 Task: Select the criteria "text is valid URL" criteria with value and formula.
Action: Mouse moved to (207, 75)
Screenshot: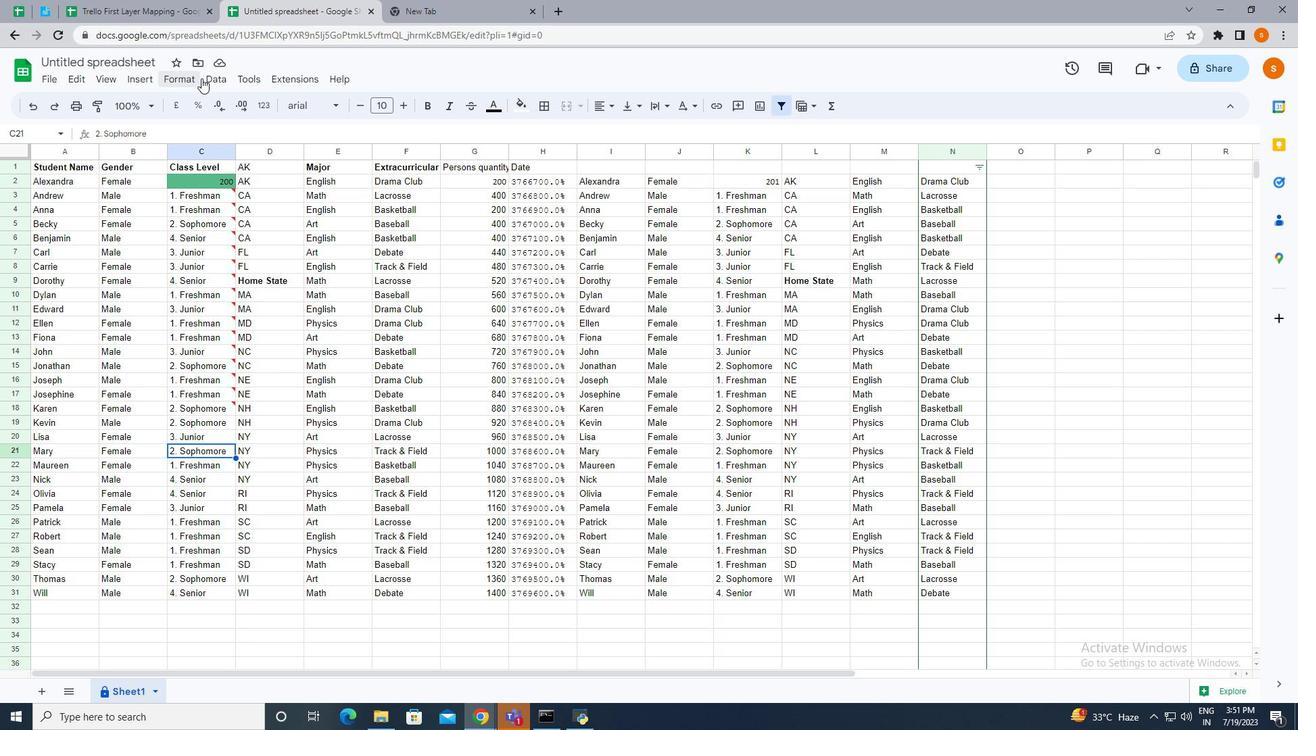 
Action: Mouse pressed left at (207, 75)
Screenshot: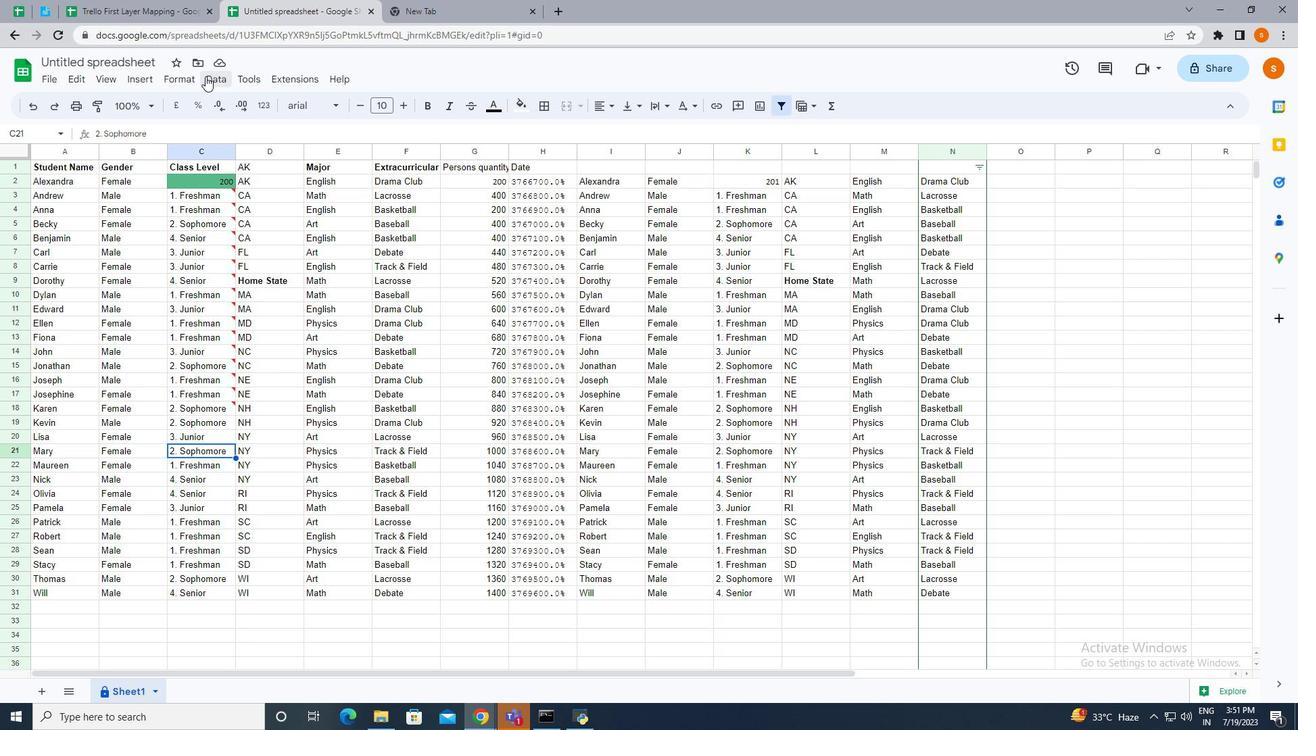 
Action: Mouse moved to (251, 350)
Screenshot: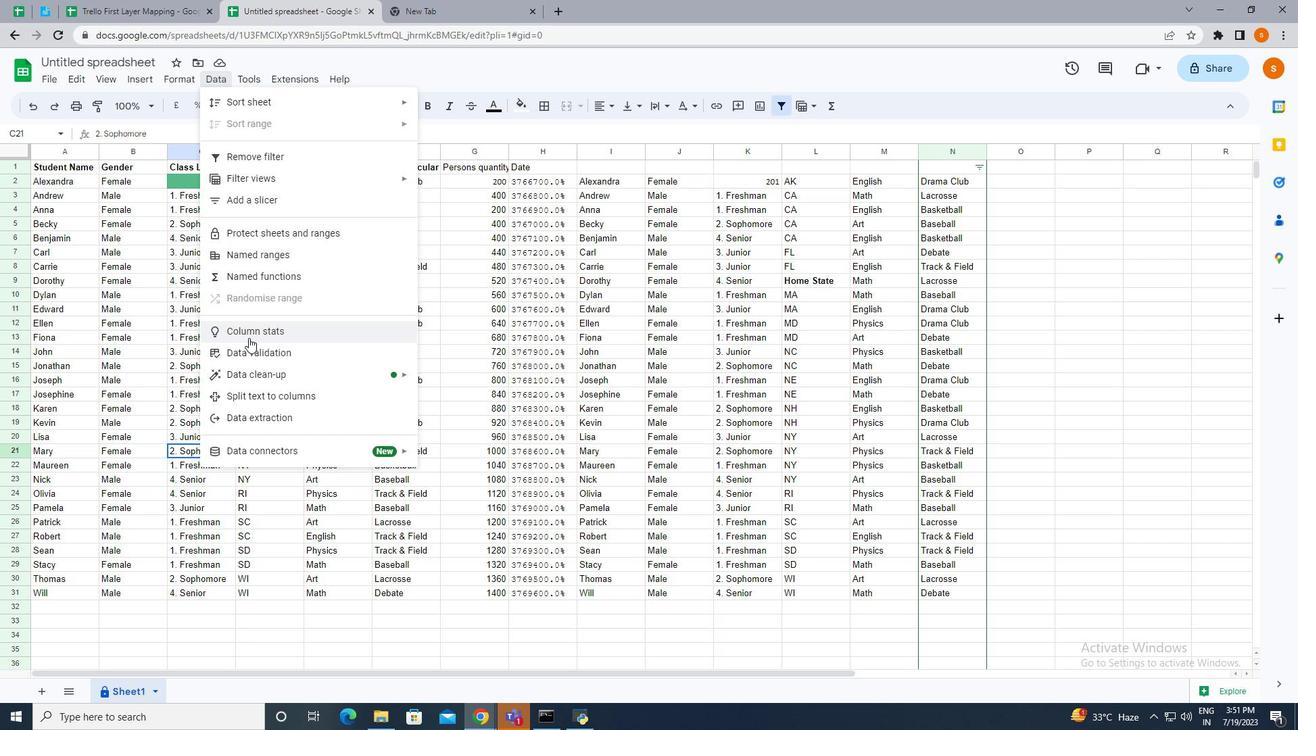 
Action: Mouse pressed left at (251, 350)
Screenshot: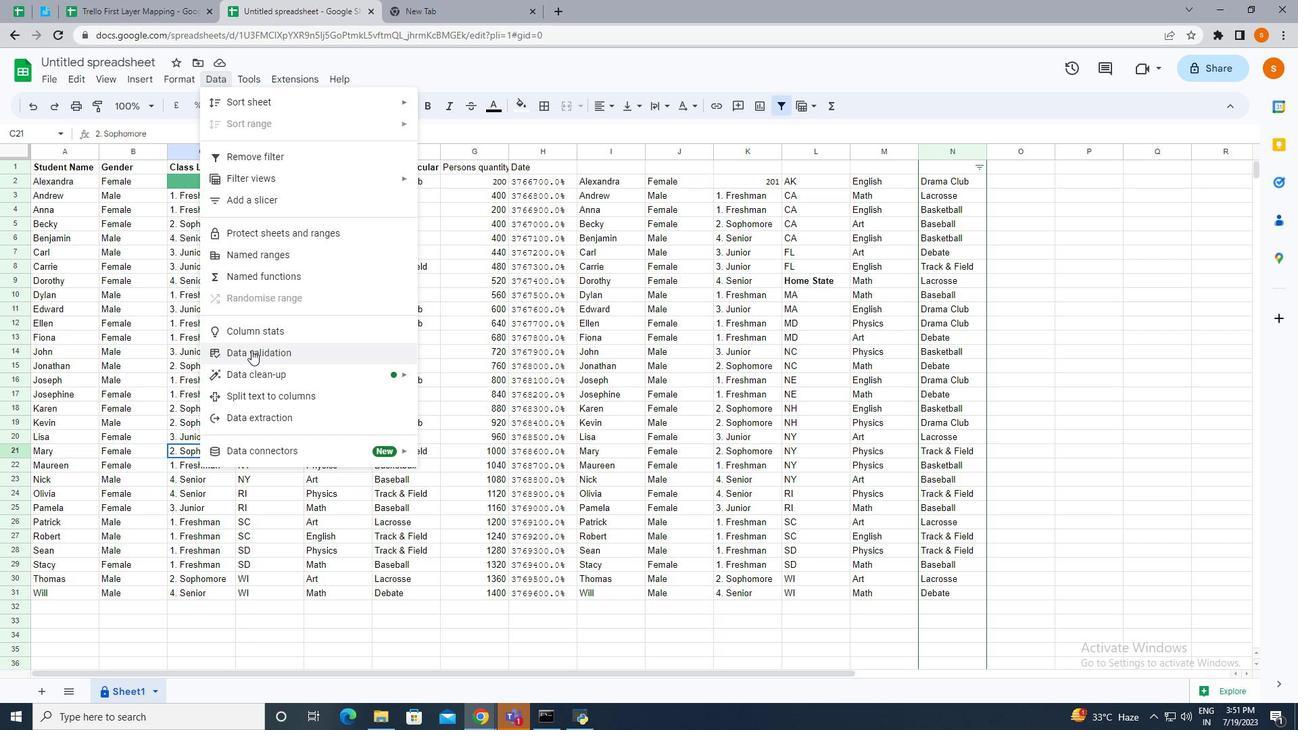 
Action: Mouse moved to (1167, 150)
Screenshot: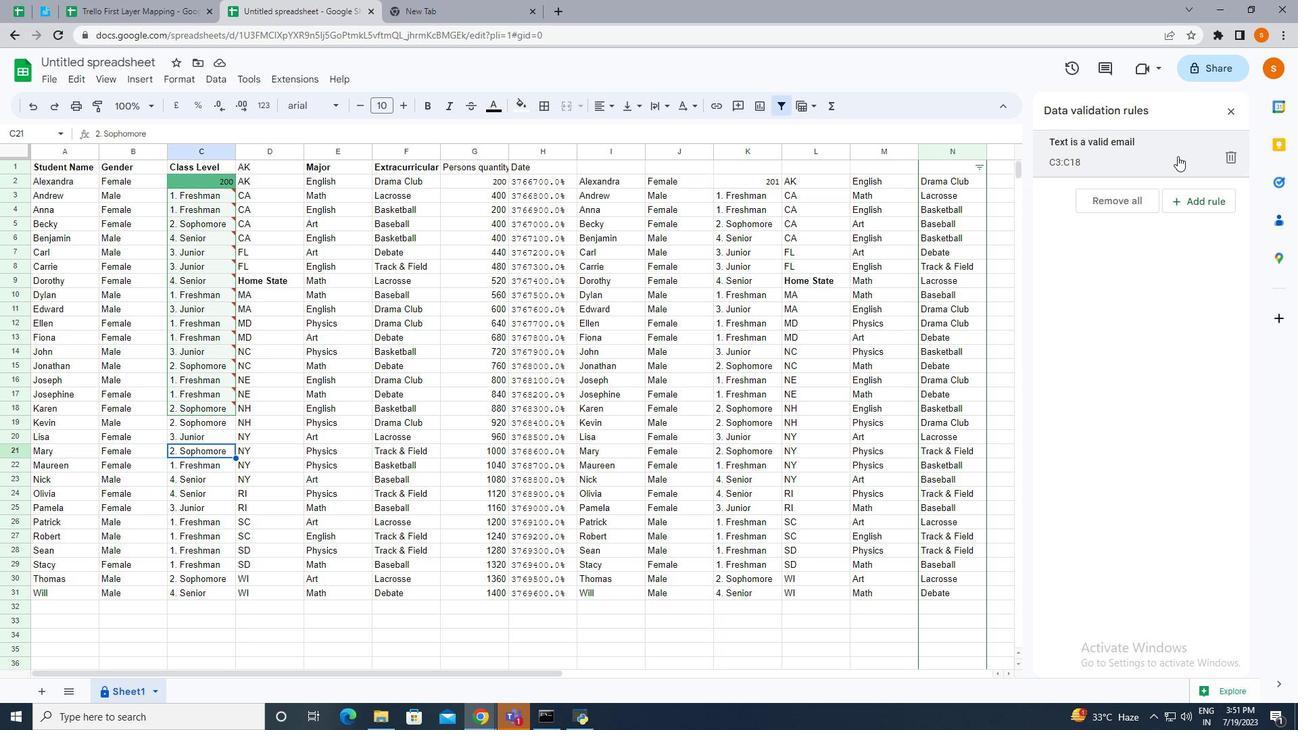 
Action: Mouse pressed left at (1167, 150)
Screenshot: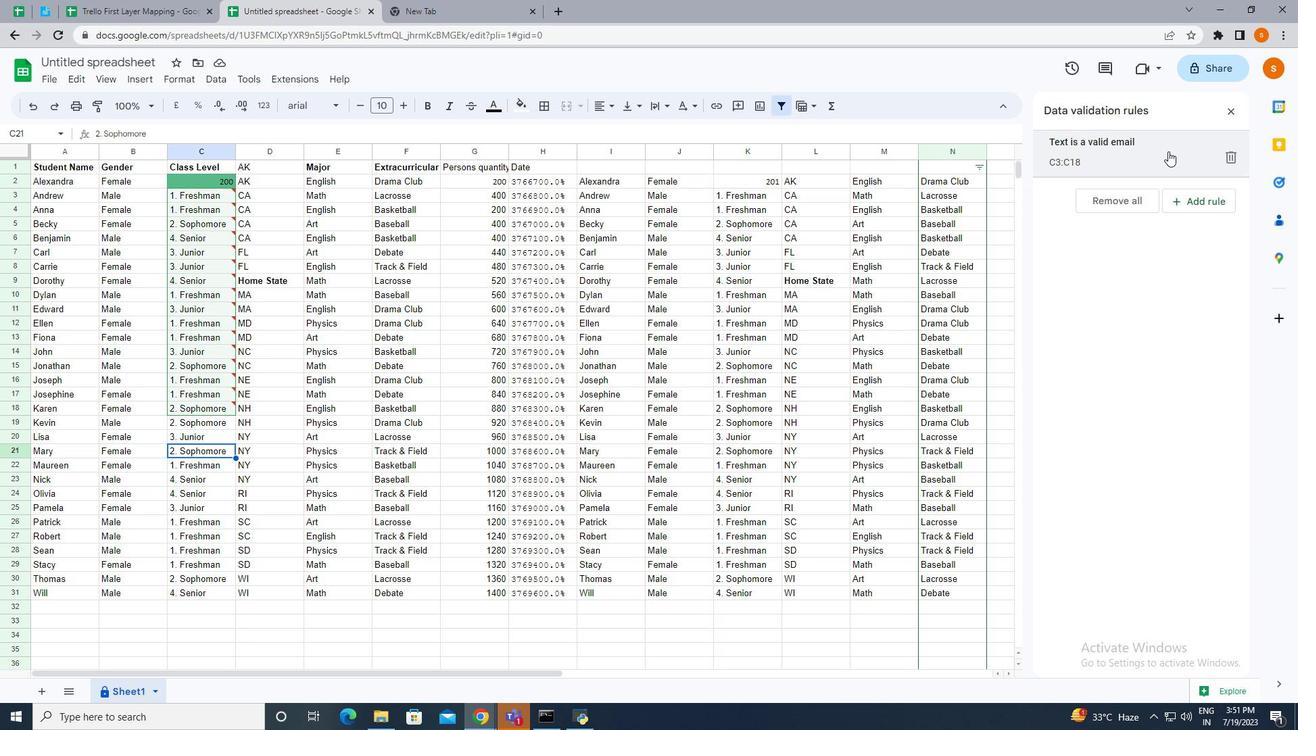 
Action: Mouse moved to (1111, 229)
Screenshot: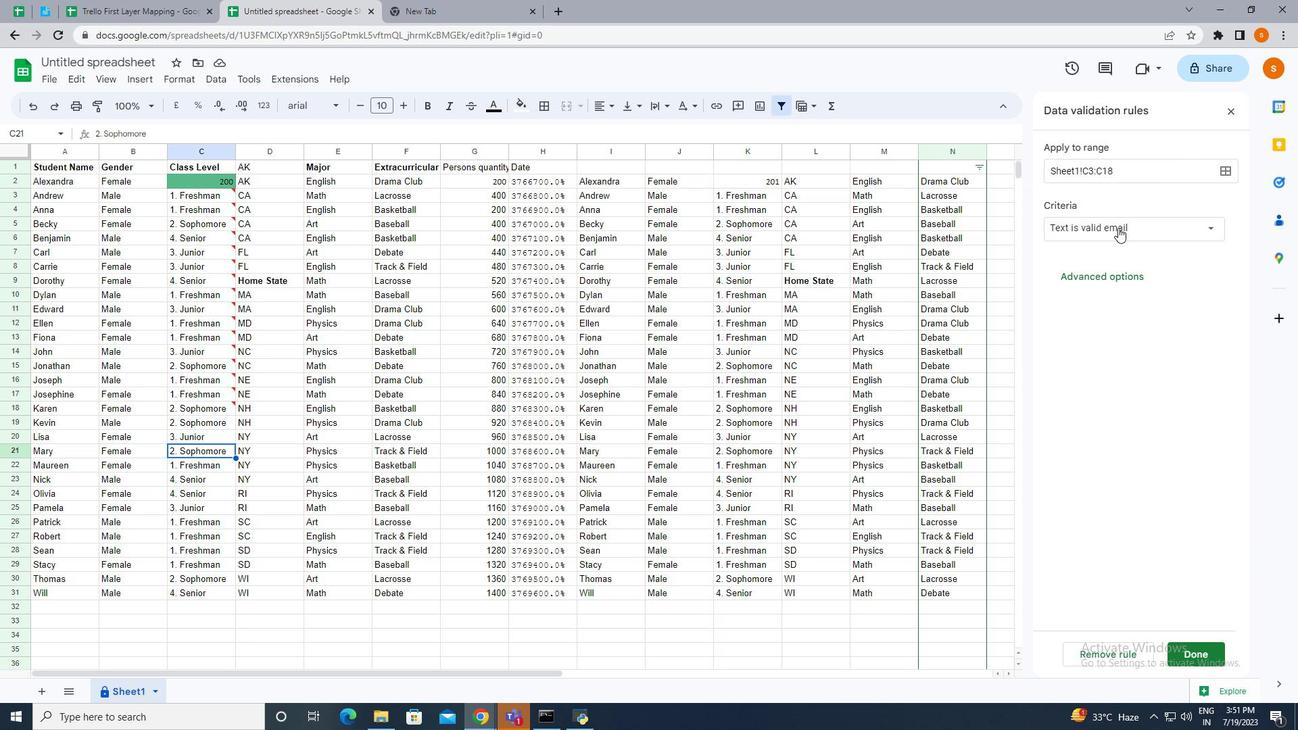 
Action: Mouse pressed left at (1111, 229)
Screenshot: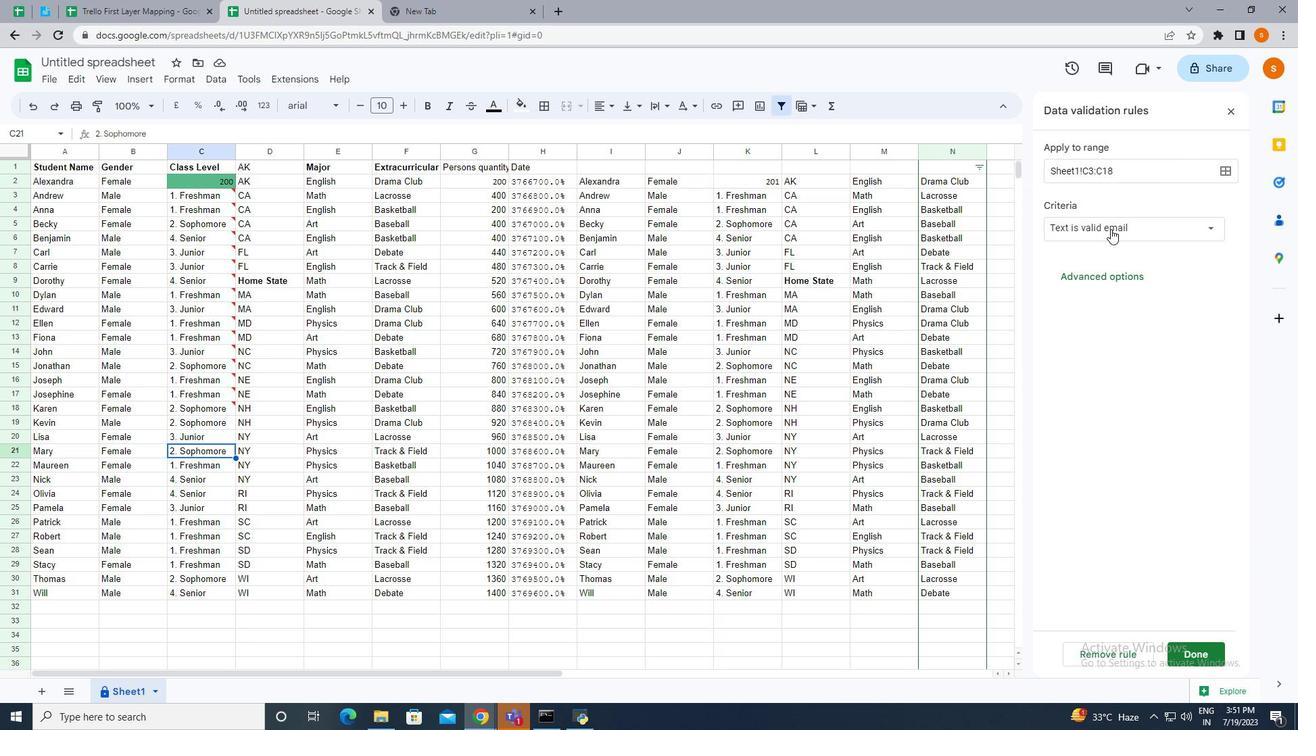 
Action: Mouse moved to (1112, 252)
Screenshot: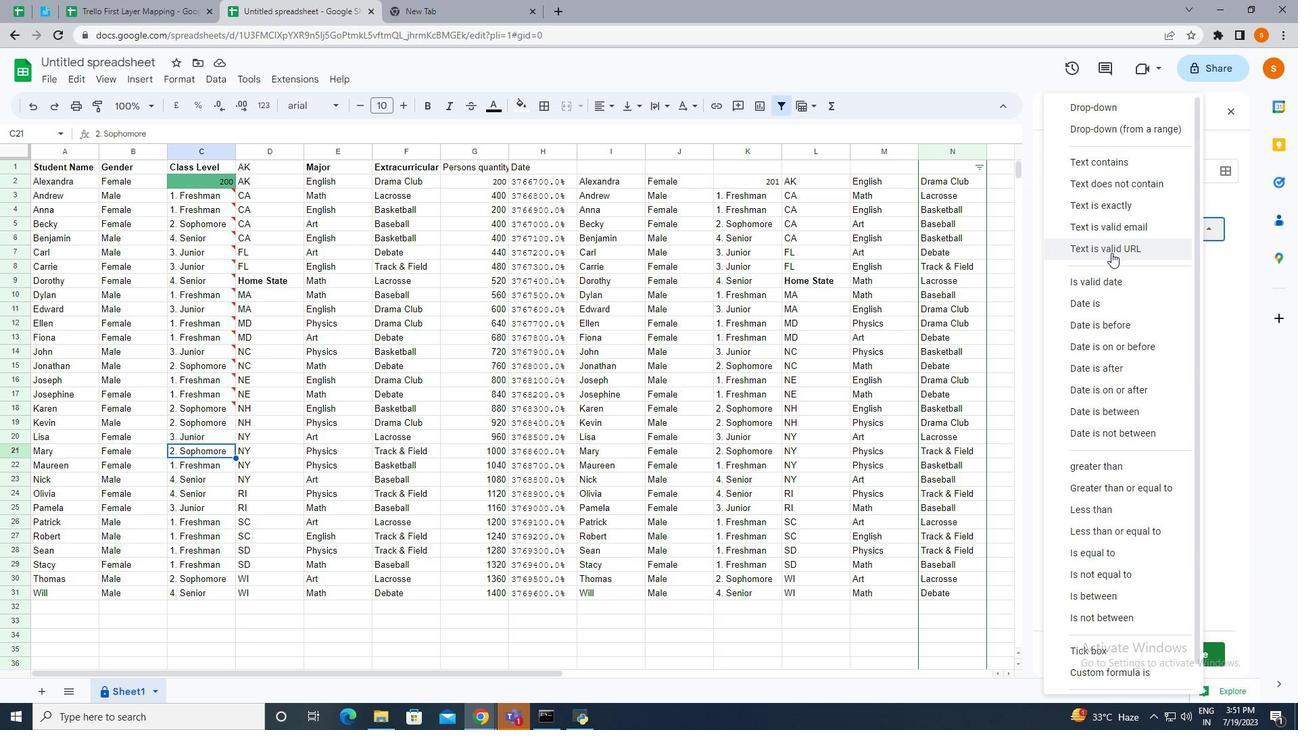 
Action: Mouse pressed left at (1112, 252)
Screenshot: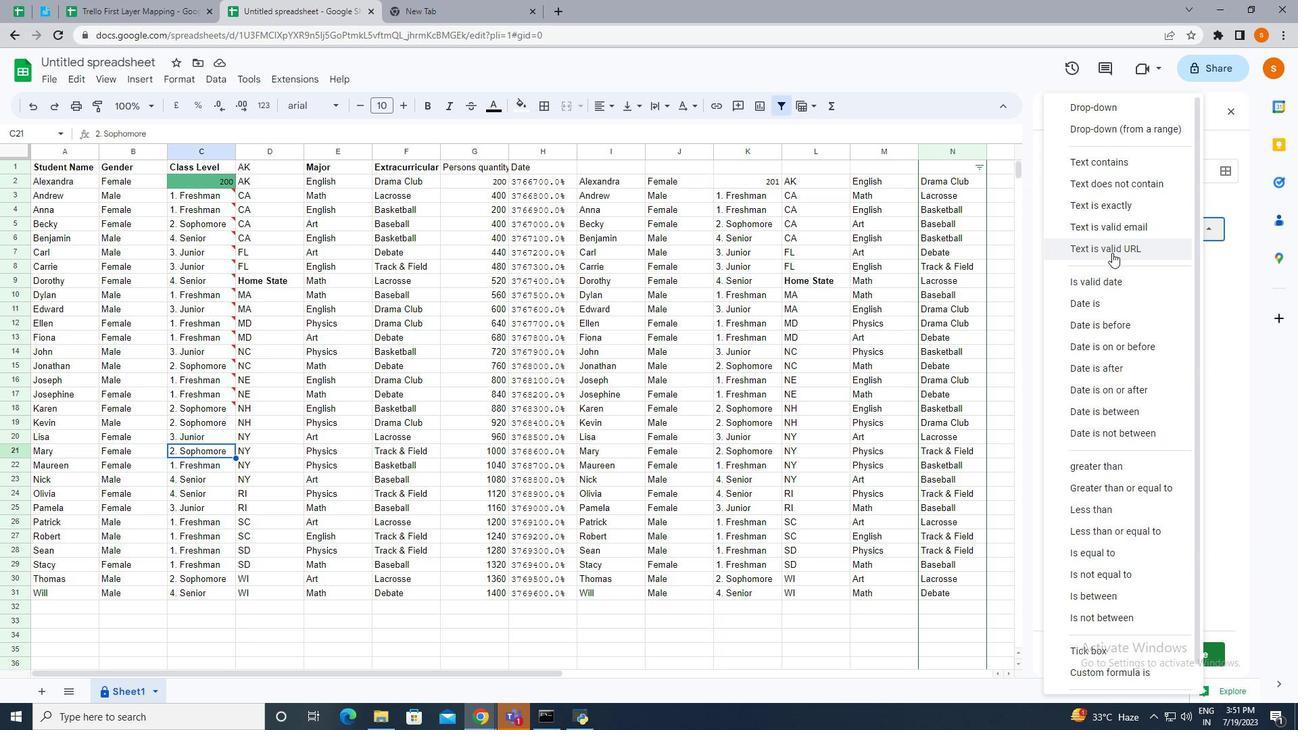 
Action: Mouse moved to (1153, 504)
Screenshot: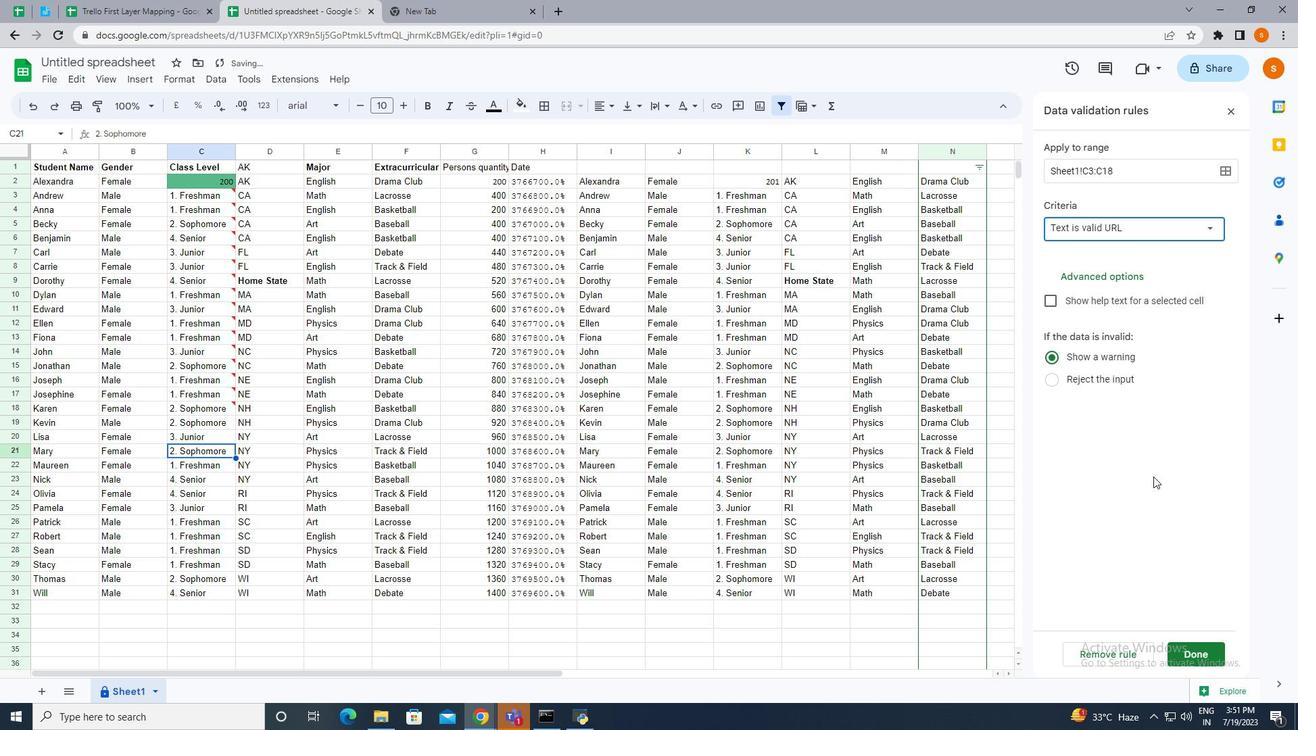 
